 Task: Snap to guides.
Action: Mouse moved to (105, 73)
Screenshot: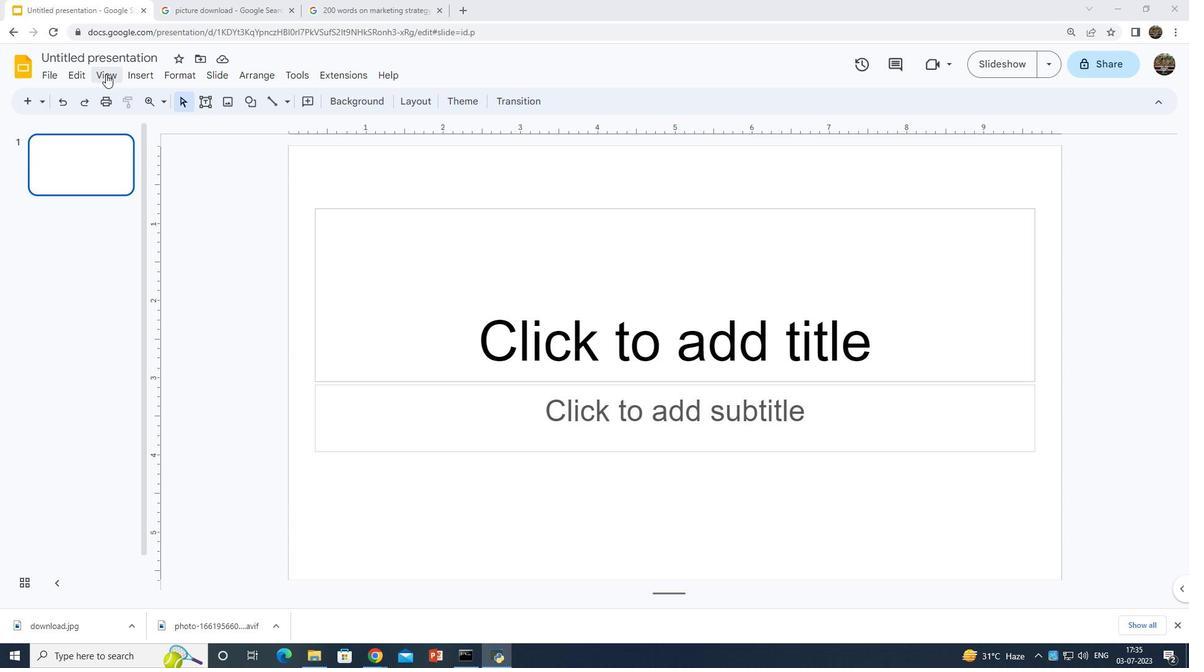 
Action: Mouse pressed left at (105, 73)
Screenshot: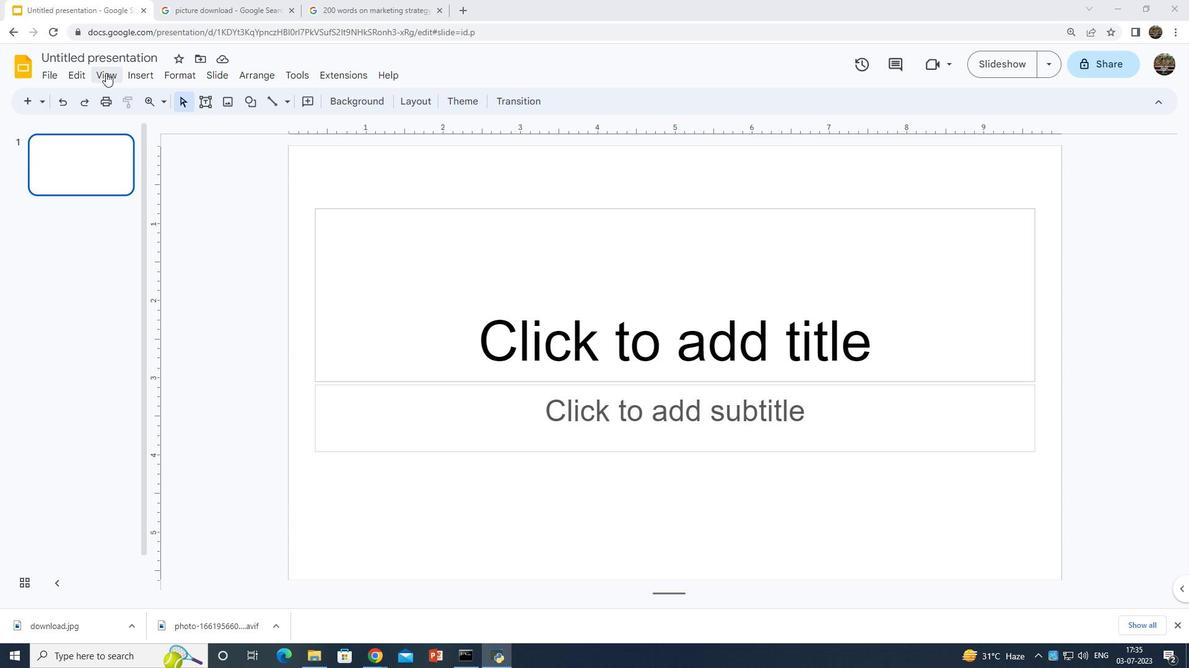 
Action: Mouse moved to (266, 253)
Screenshot: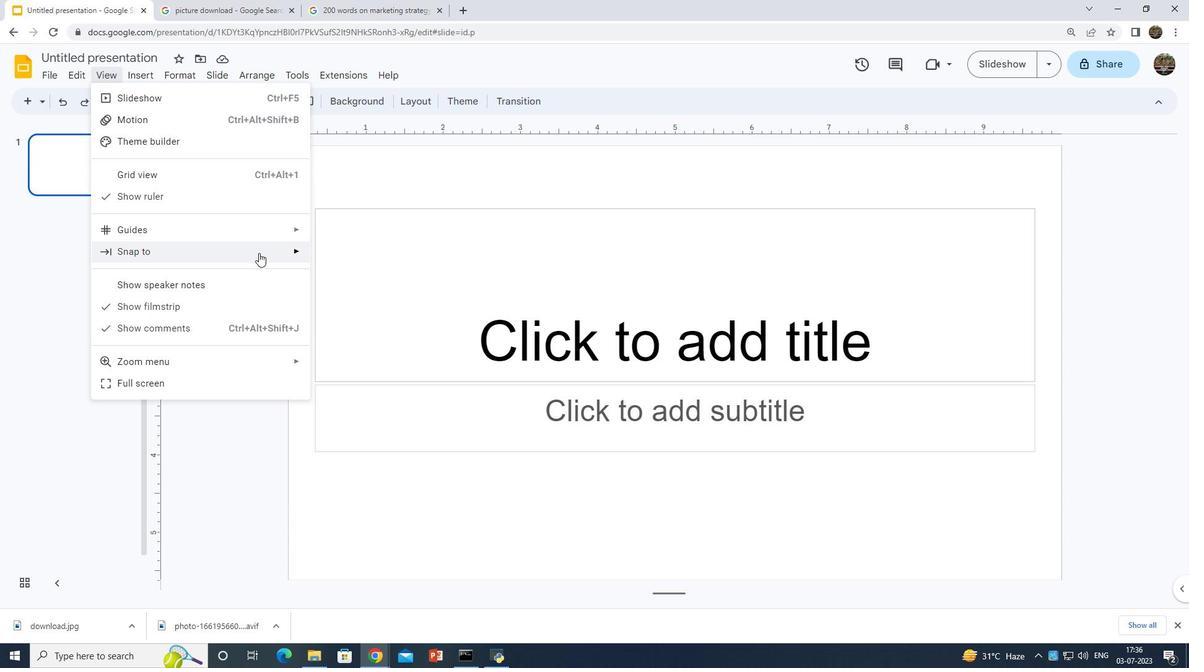 
Action: Mouse pressed left at (266, 253)
Screenshot: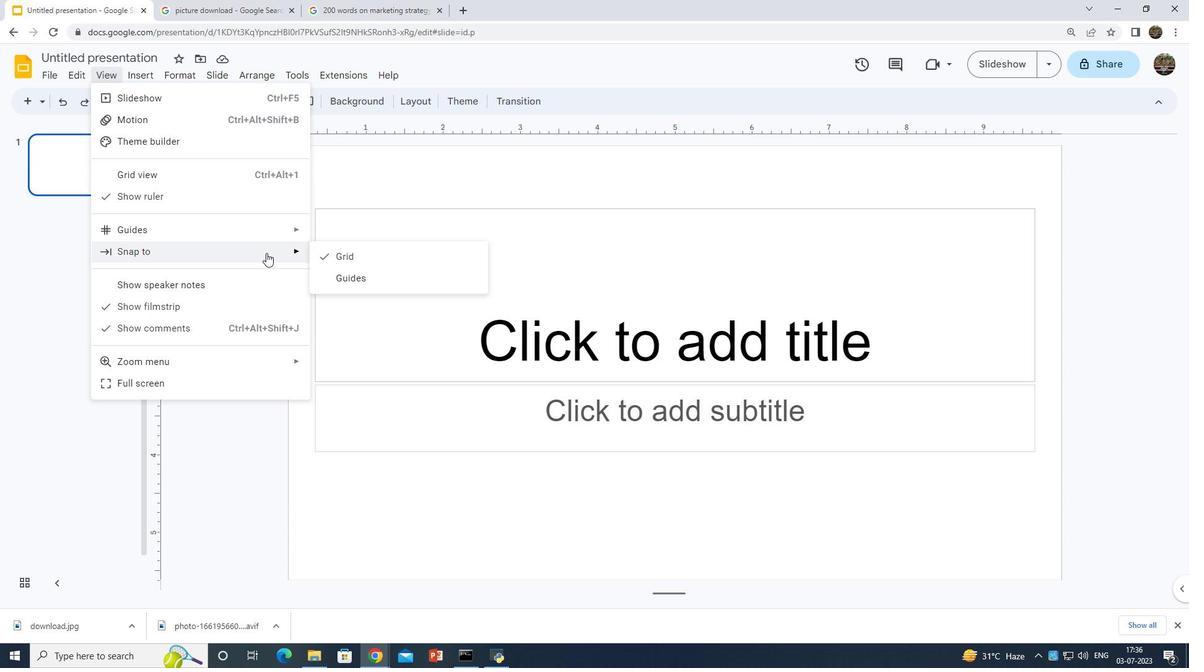 
Action: Mouse moved to (369, 274)
Screenshot: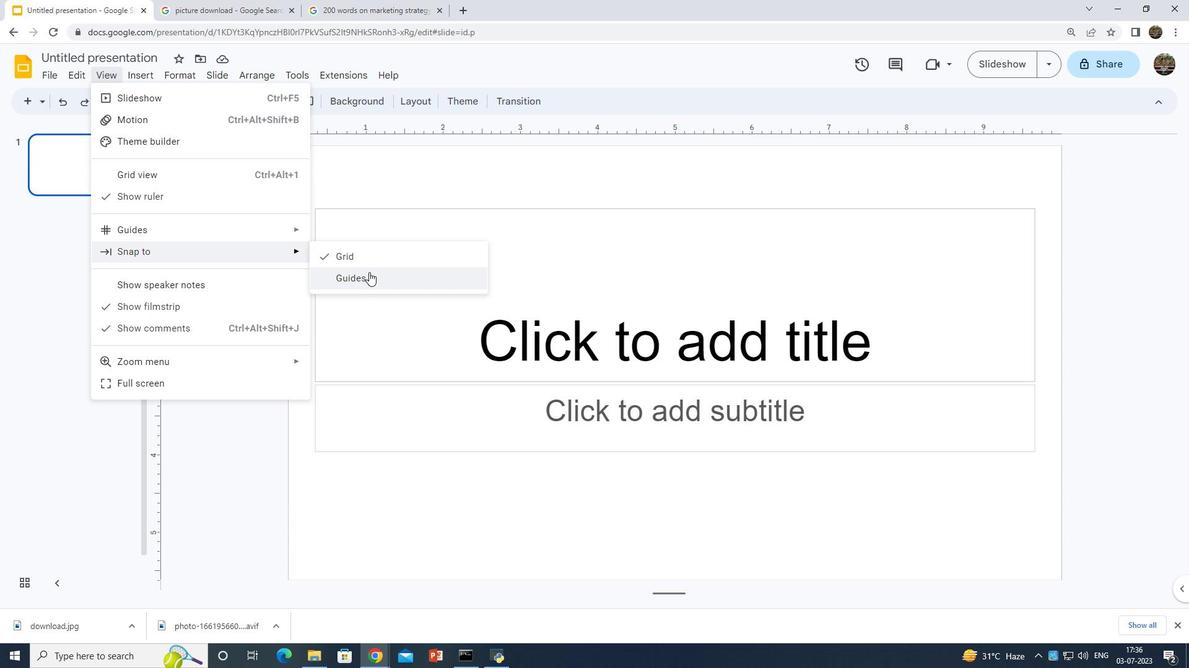 
Action: Mouse pressed left at (369, 274)
Screenshot: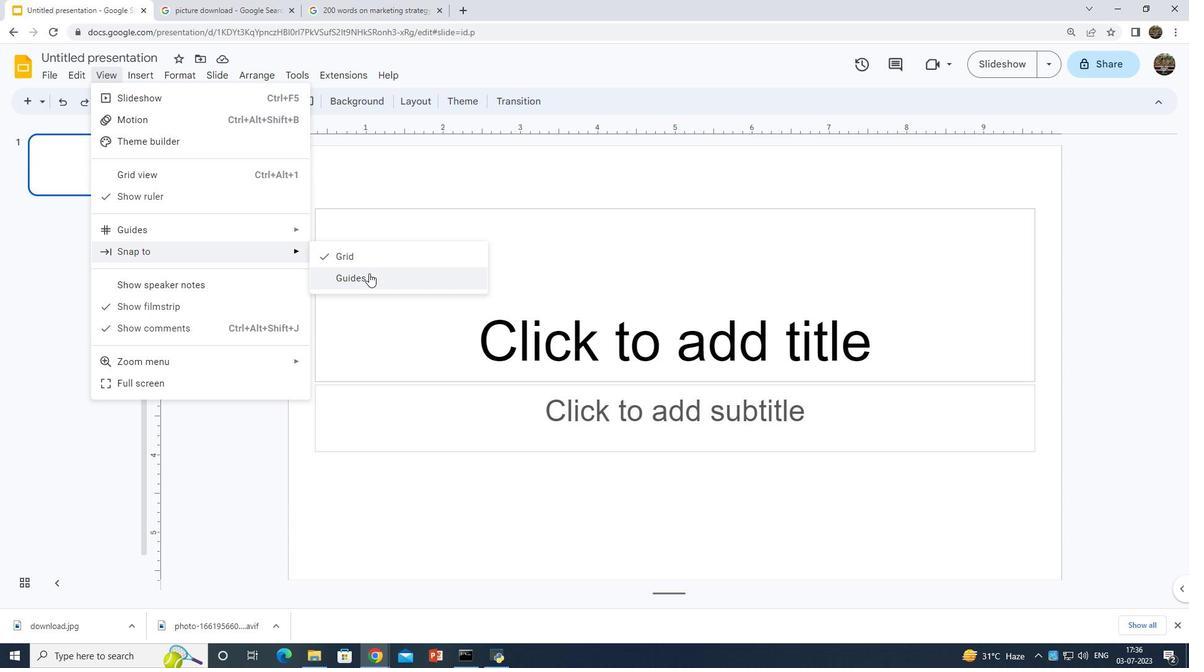 
Action: Mouse moved to (367, 273)
Screenshot: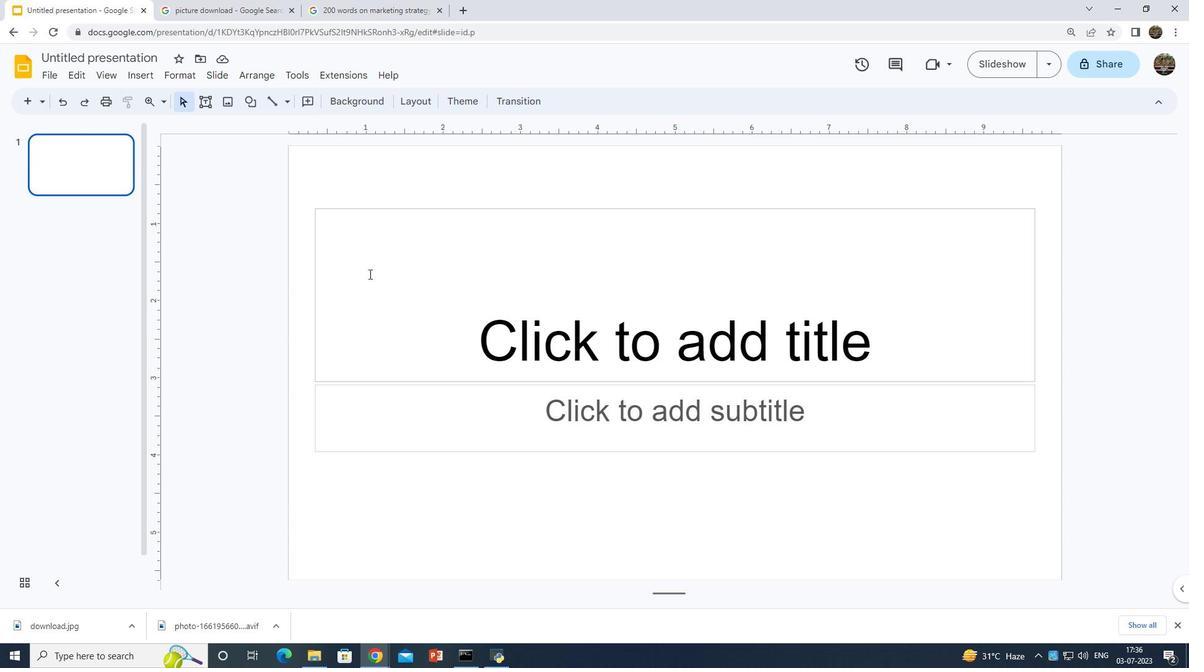 
